 Task: Create a due date automation trigger when advanced on, on the wednesday after a card is due add dates not due next week at 11:00 AM.
Action: Mouse moved to (1089, 80)
Screenshot: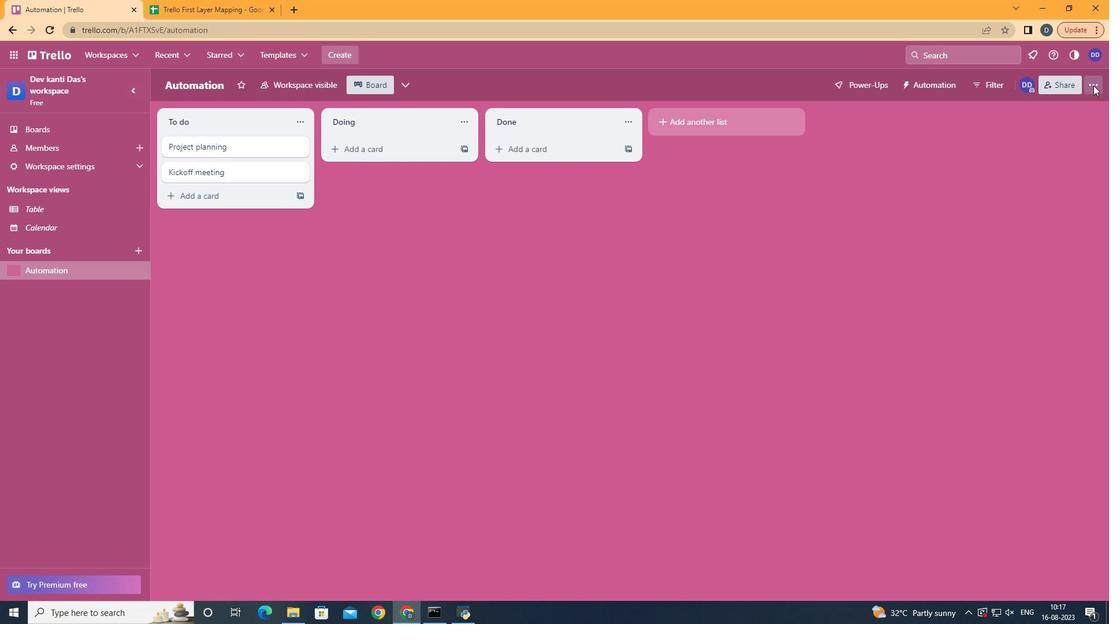 
Action: Mouse pressed left at (1089, 80)
Screenshot: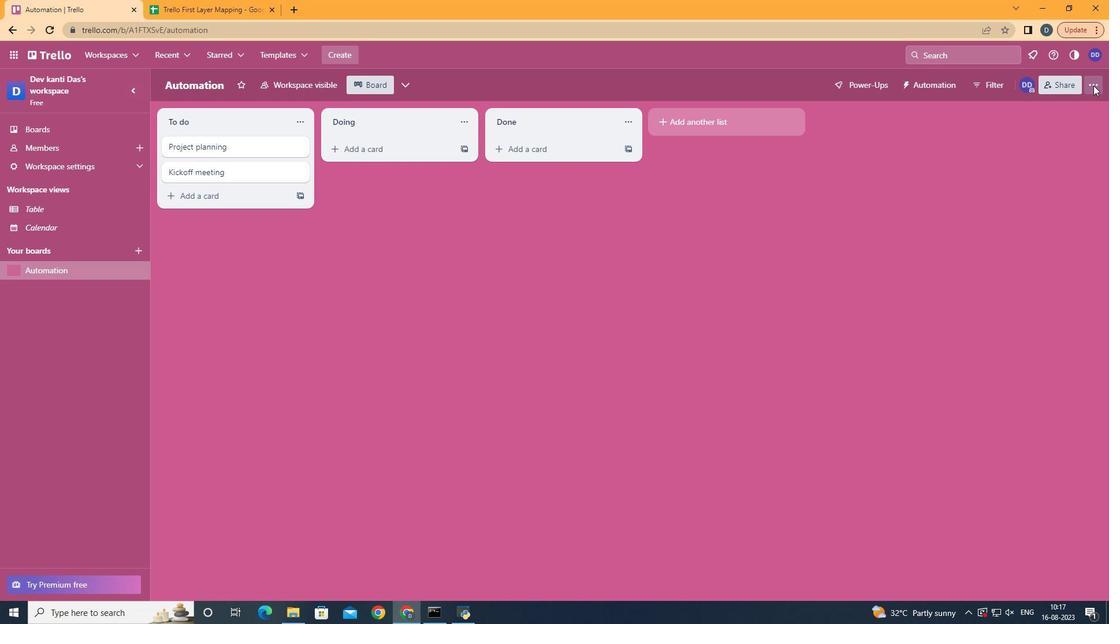 
Action: Mouse moved to (1019, 239)
Screenshot: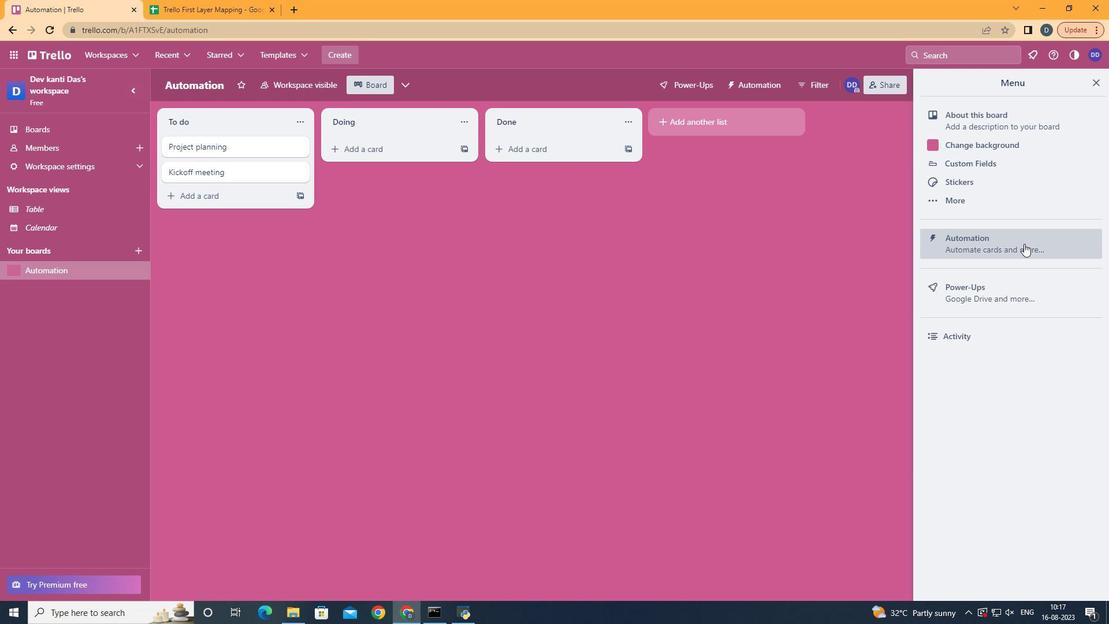 
Action: Mouse pressed left at (1019, 239)
Screenshot: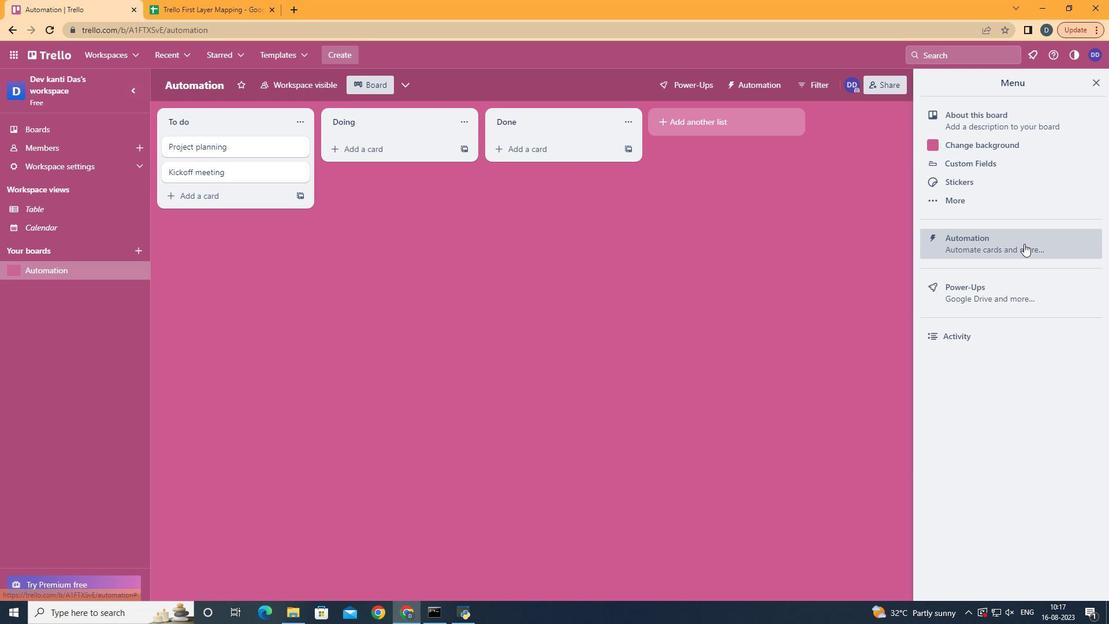 
Action: Mouse moved to (223, 223)
Screenshot: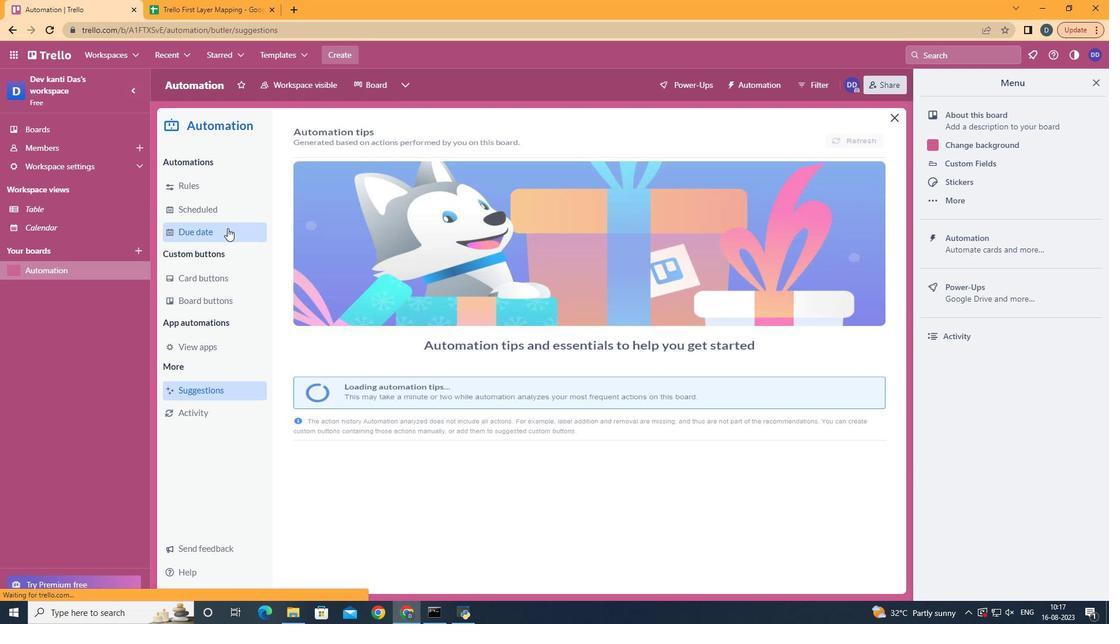
Action: Mouse pressed left at (223, 223)
Screenshot: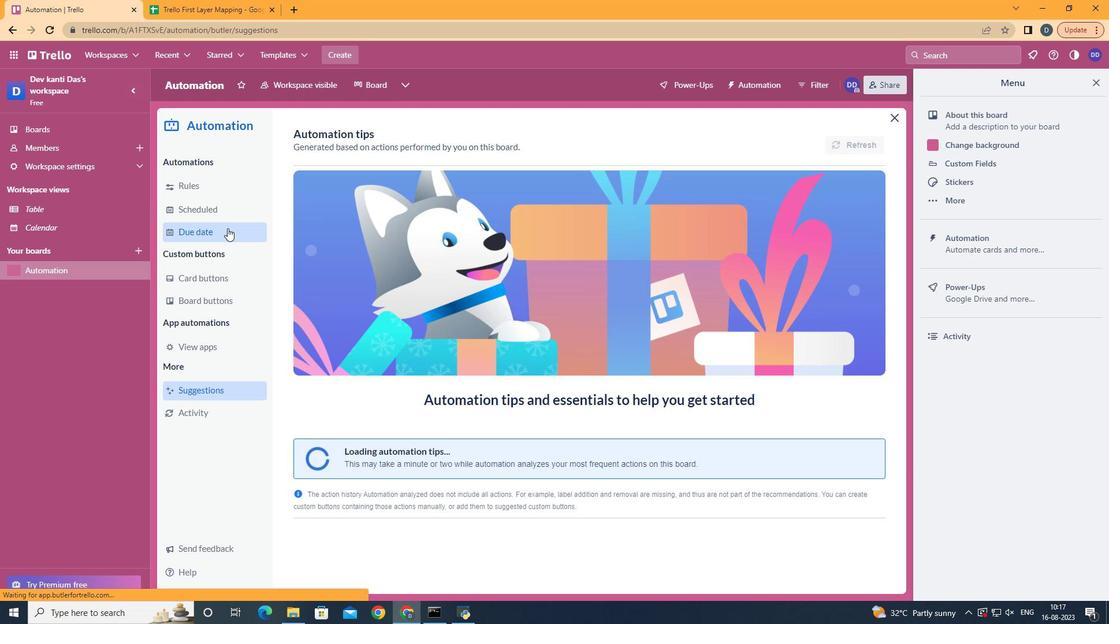 
Action: Mouse moved to (817, 128)
Screenshot: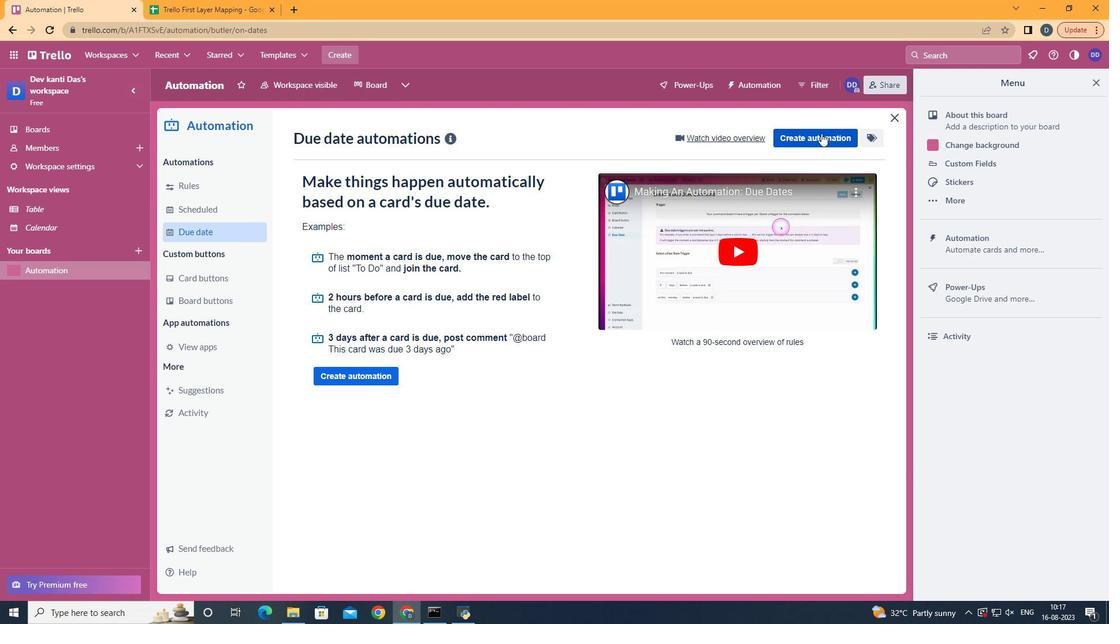 
Action: Mouse pressed left at (817, 128)
Screenshot: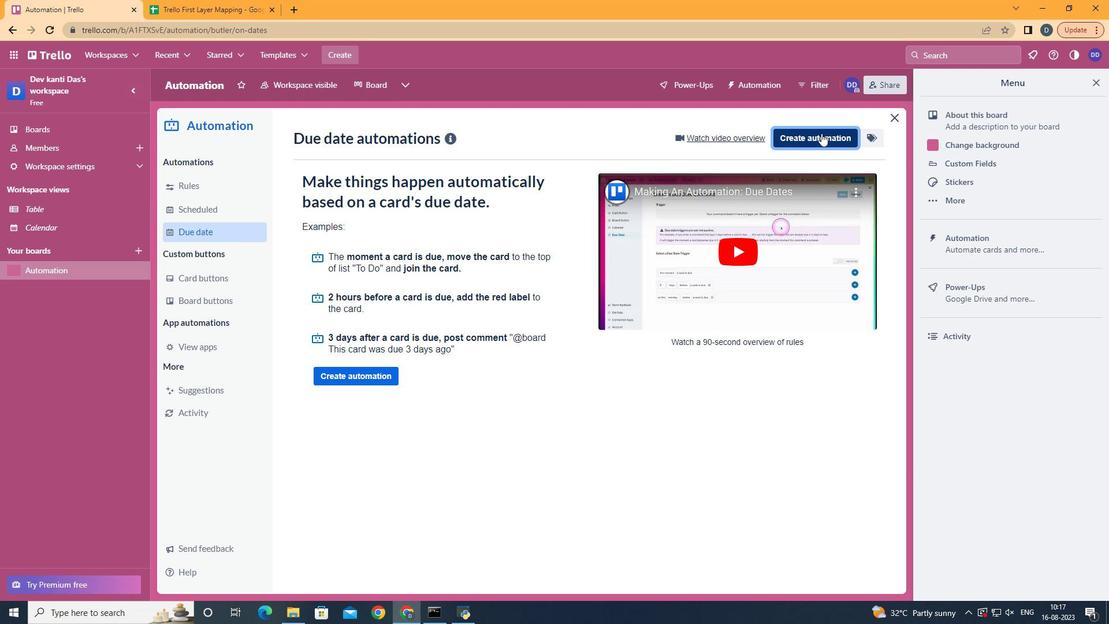 
Action: Mouse moved to (588, 234)
Screenshot: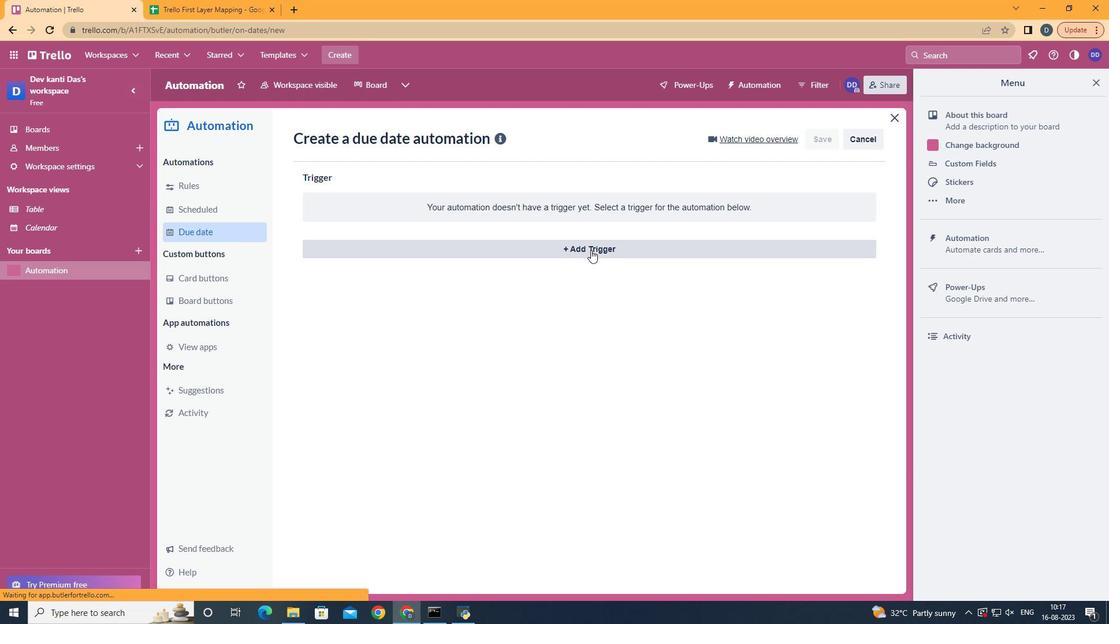 
Action: Mouse pressed left at (588, 234)
Screenshot: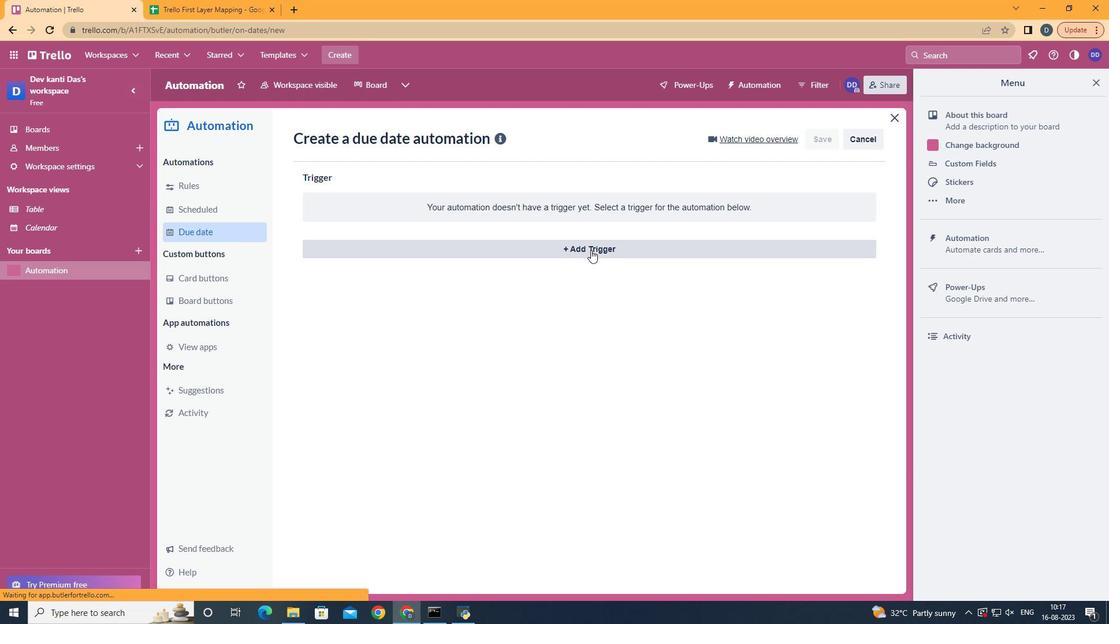 
Action: Mouse moved to (586, 245)
Screenshot: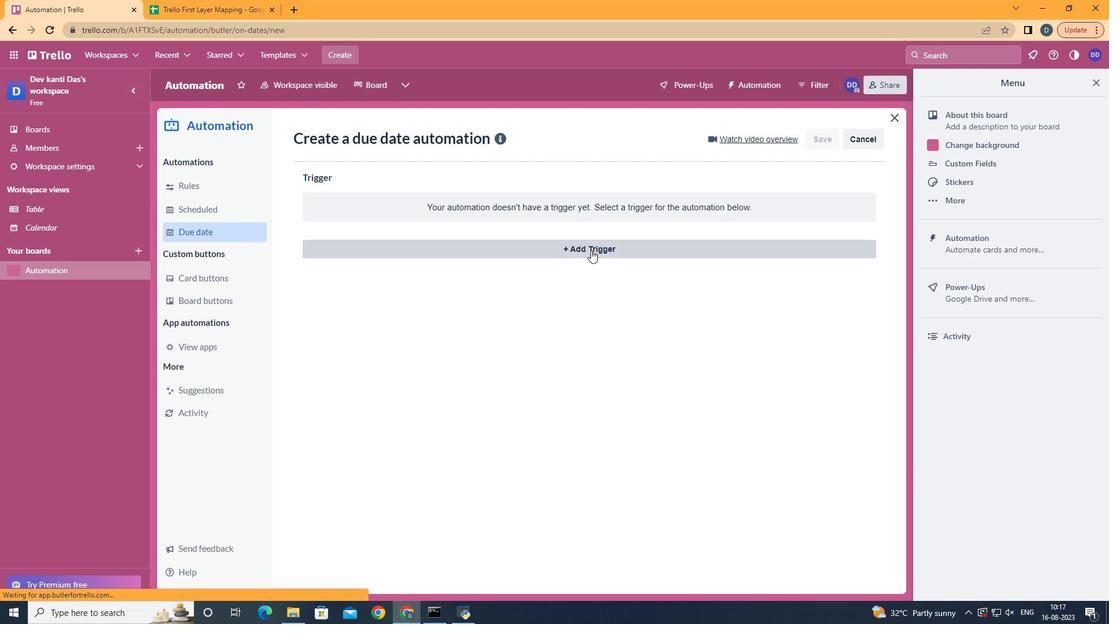 
Action: Mouse pressed left at (586, 245)
Screenshot: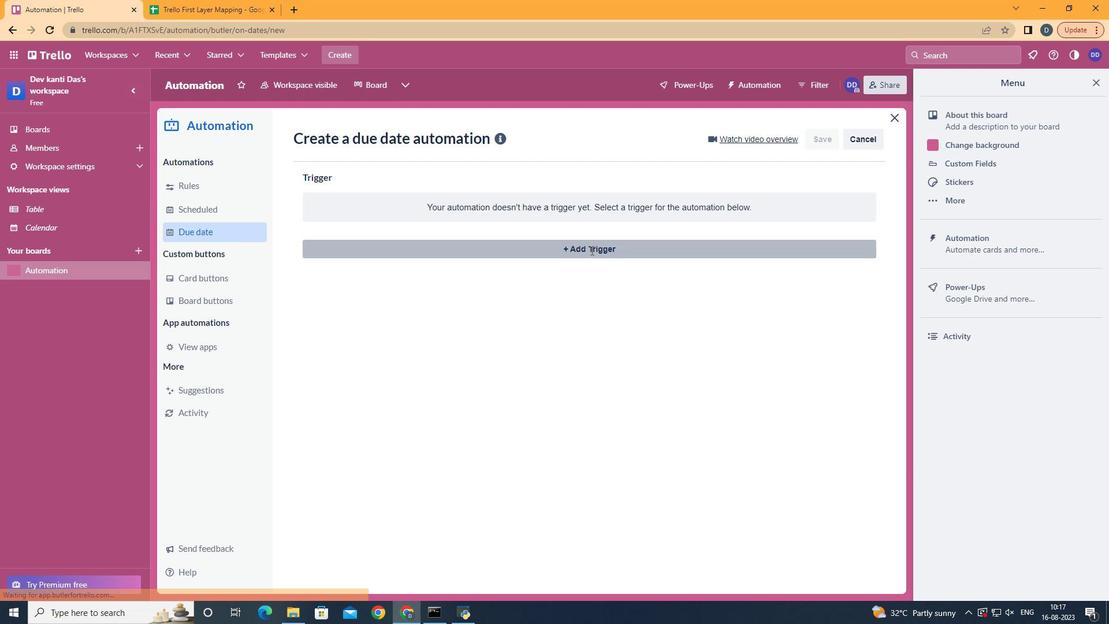 
Action: Mouse moved to (336, 459)
Screenshot: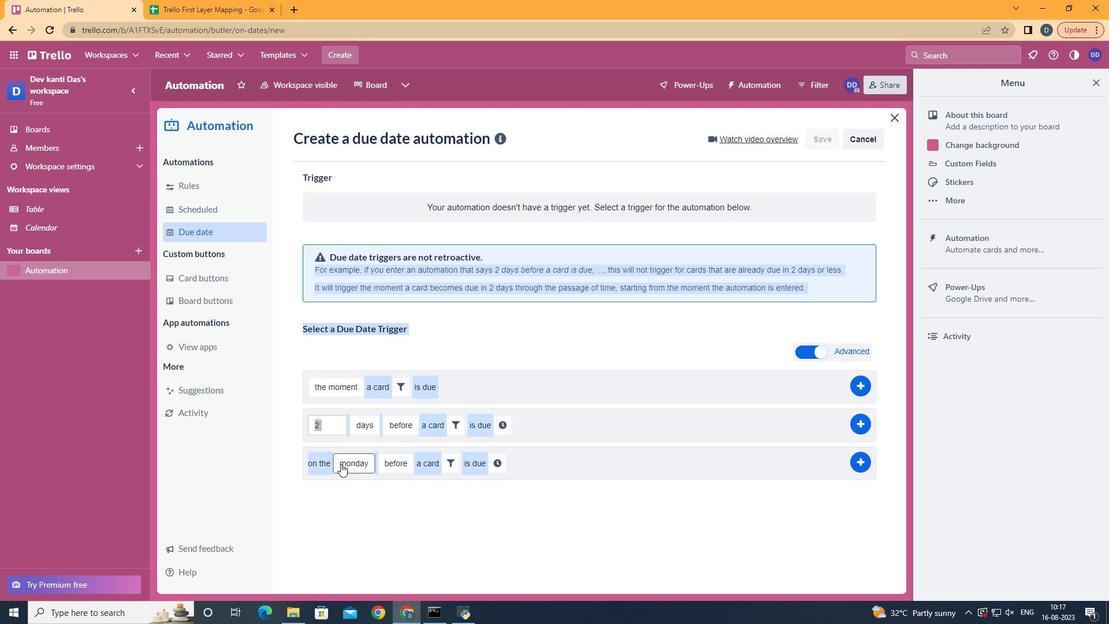 
Action: Mouse pressed left at (336, 459)
Screenshot: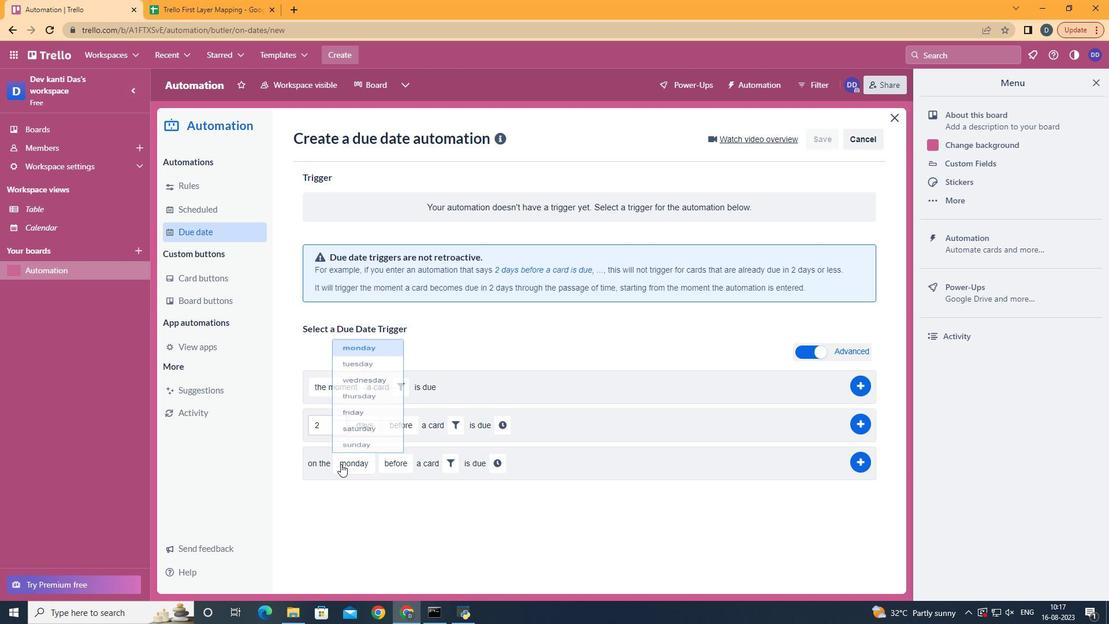 
Action: Mouse moved to (376, 343)
Screenshot: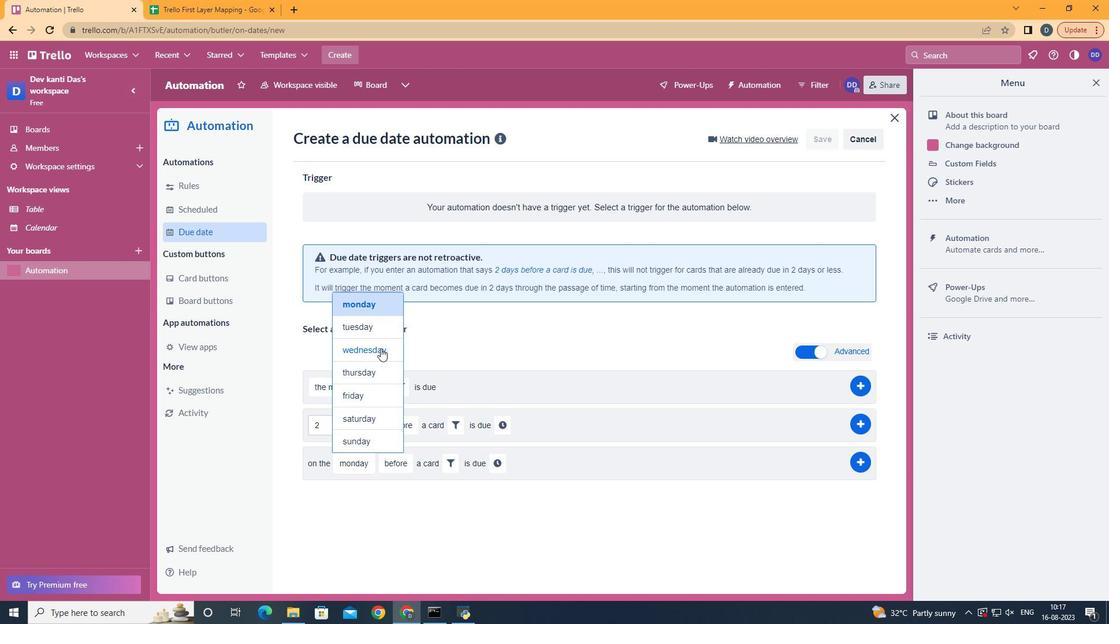
Action: Mouse pressed left at (376, 343)
Screenshot: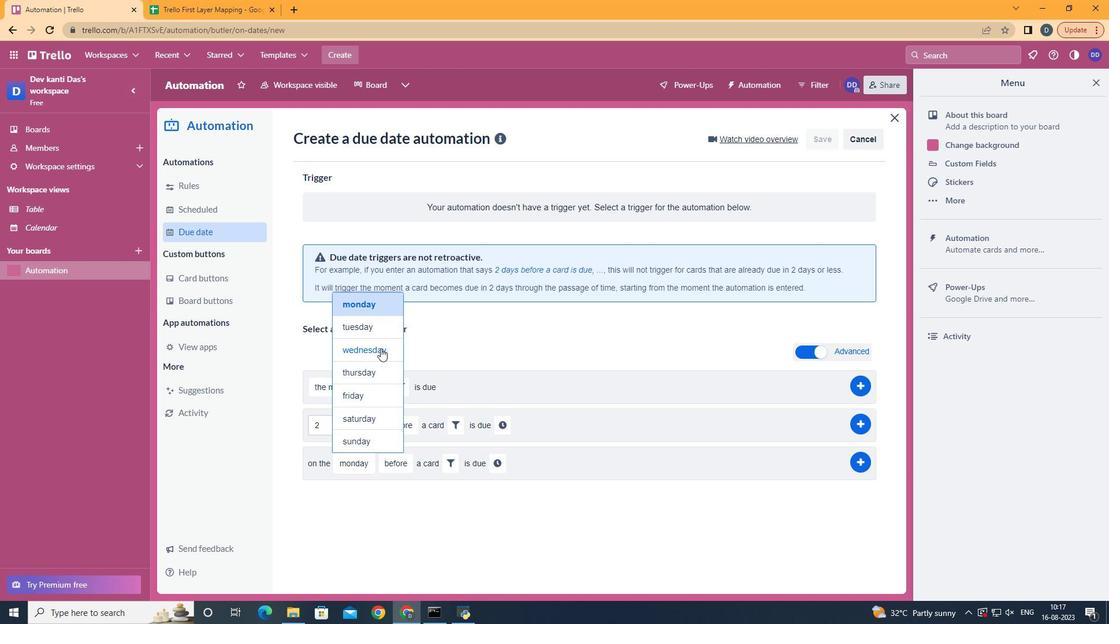 
Action: Mouse moved to (421, 498)
Screenshot: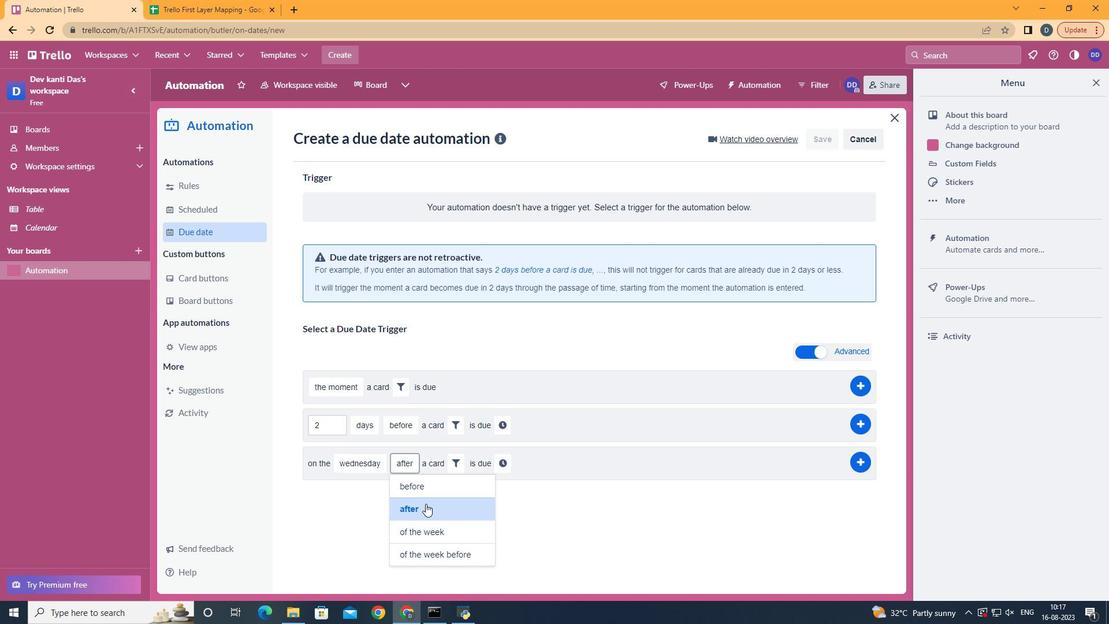 
Action: Mouse pressed left at (421, 498)
Screenshot: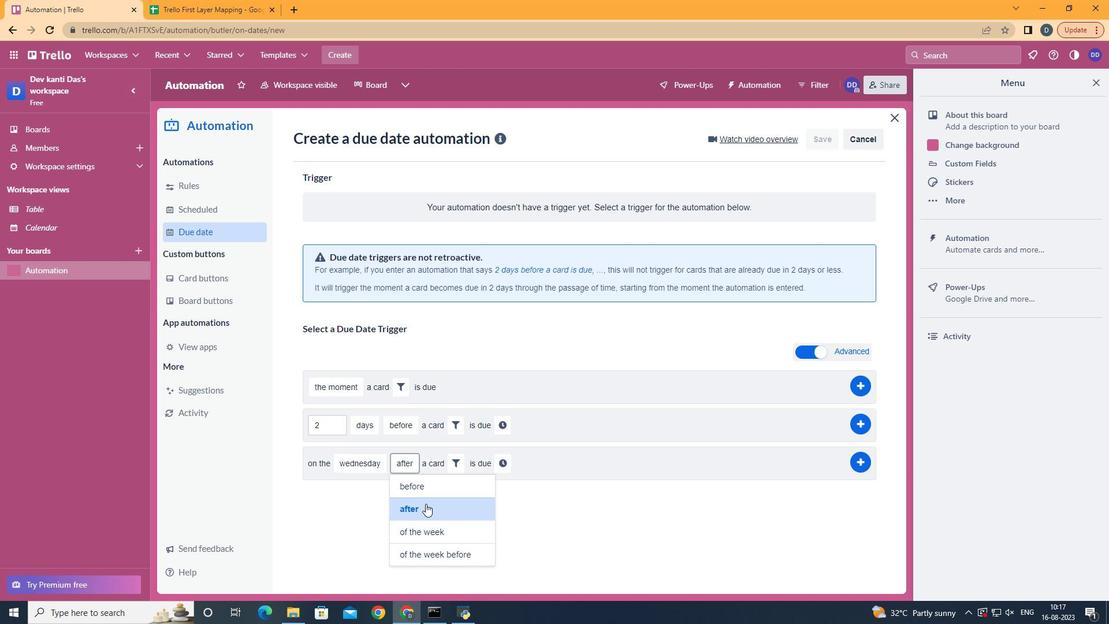 
Action: Mouse moved to (454, 456)
Screenshot: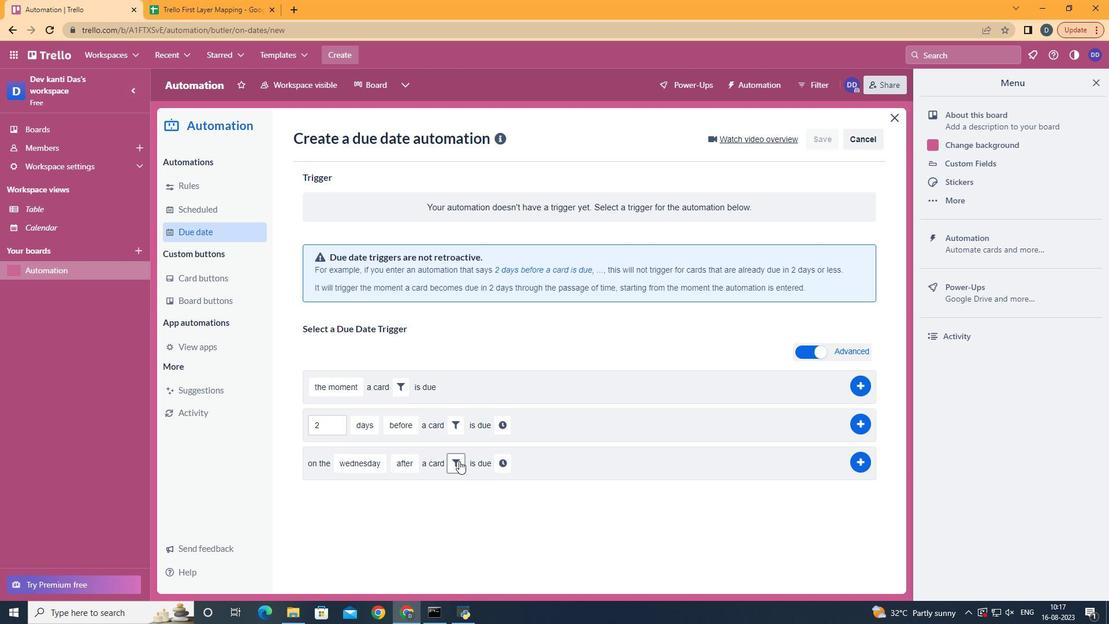 
Action: Mouse pressed left at (454, 456)
Screenshot: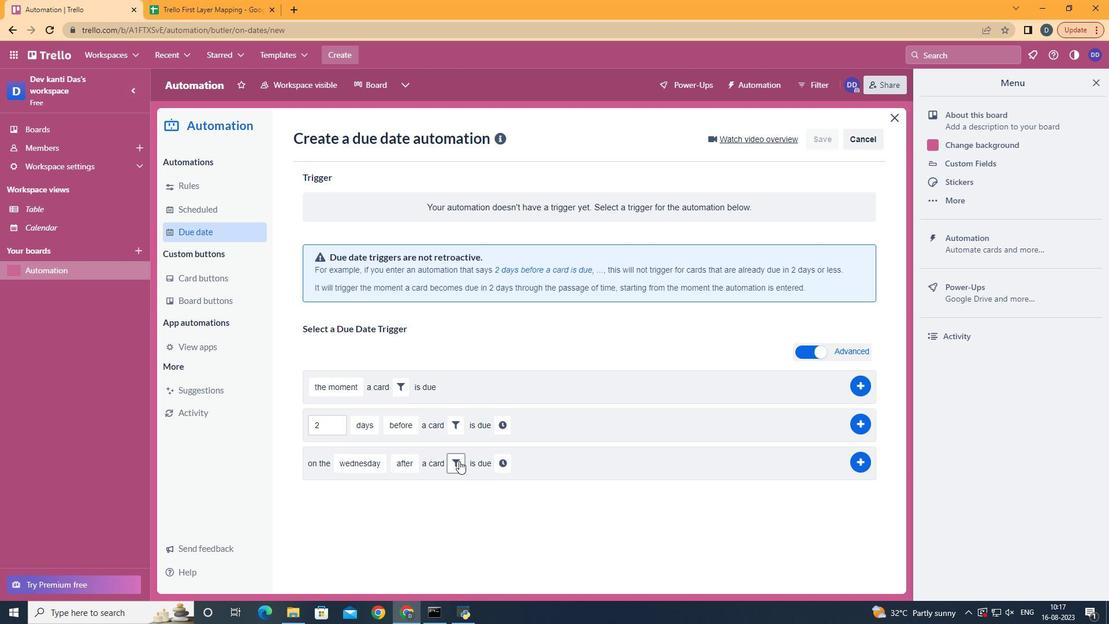 
Action: Mouse moved to (528, 497)
Screenshot: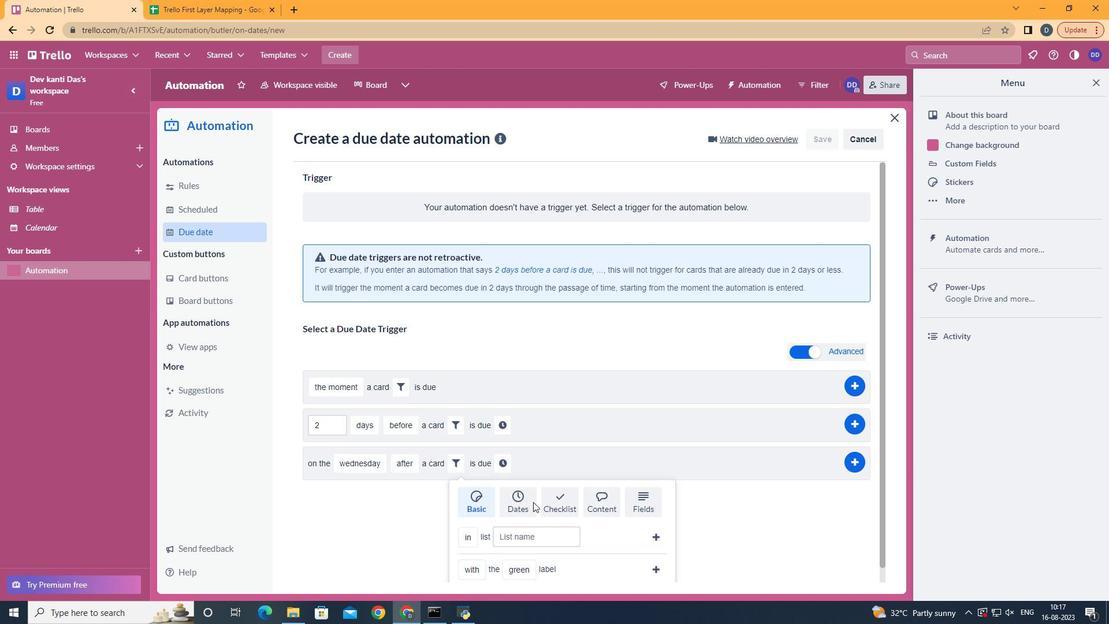 
Action: Mouse pressed left at (528, 497)
Screenshot: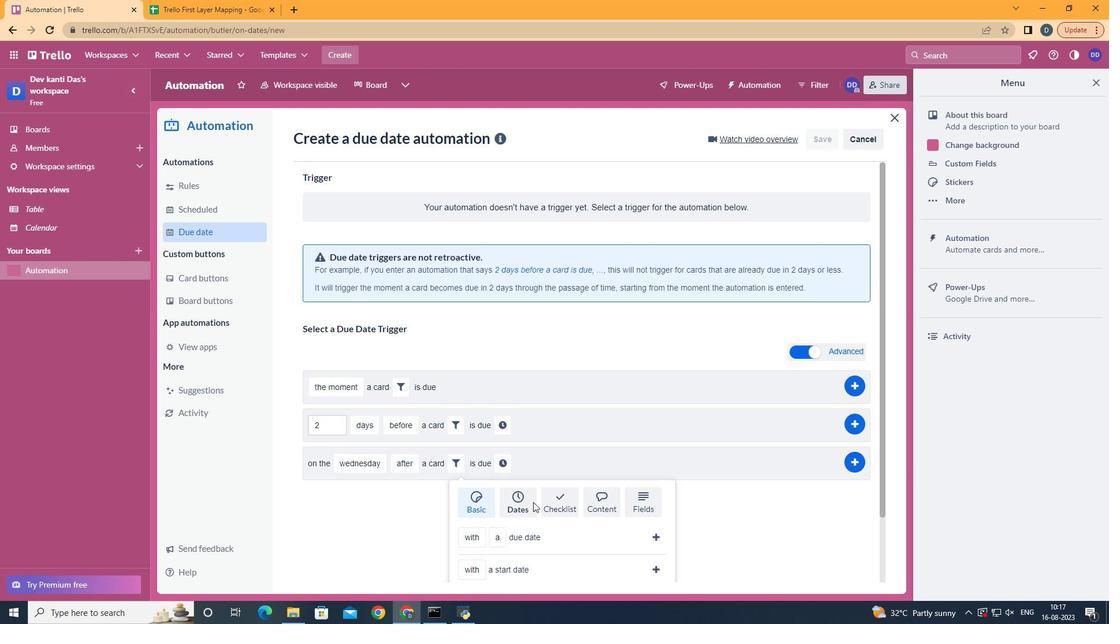 
Action: Mouse scrolled (528, 496) with delta (0, 0)
Screenshot: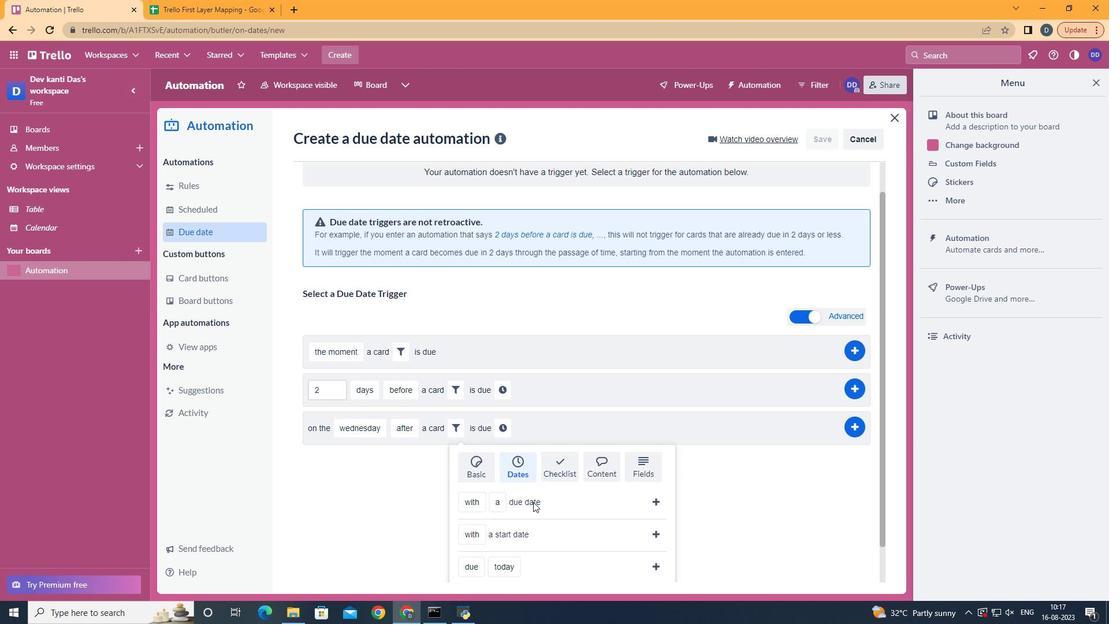 
Action: Mouse scrolled (528, 496) with delta (0, 0)
Screenshot: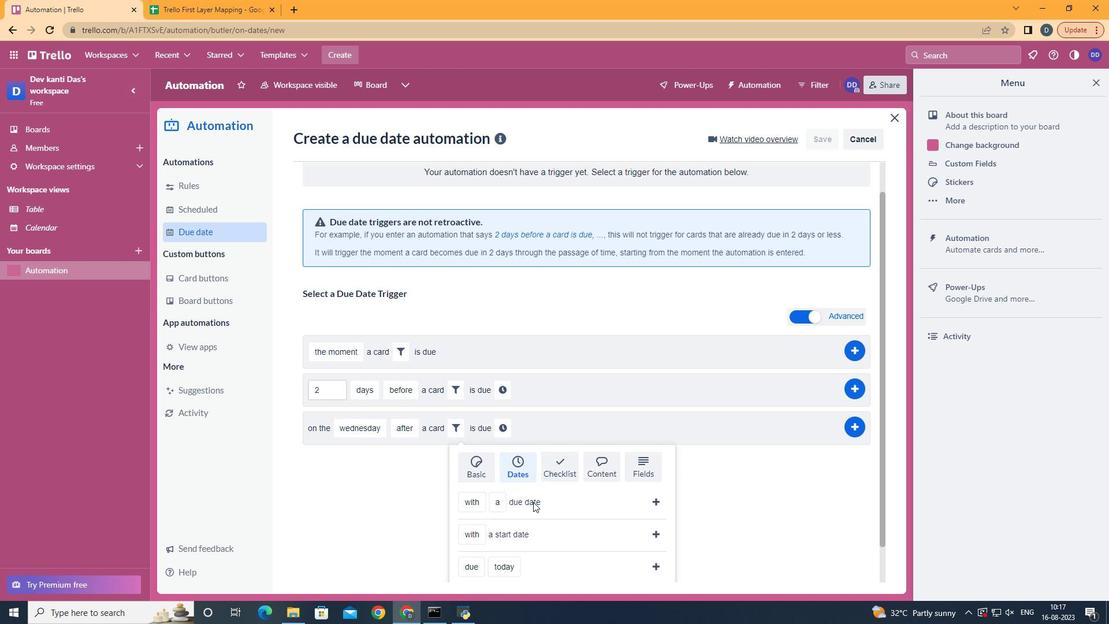 
Action: Mouse scrolled (528, 496) with delta (0, 0)
Screenshot: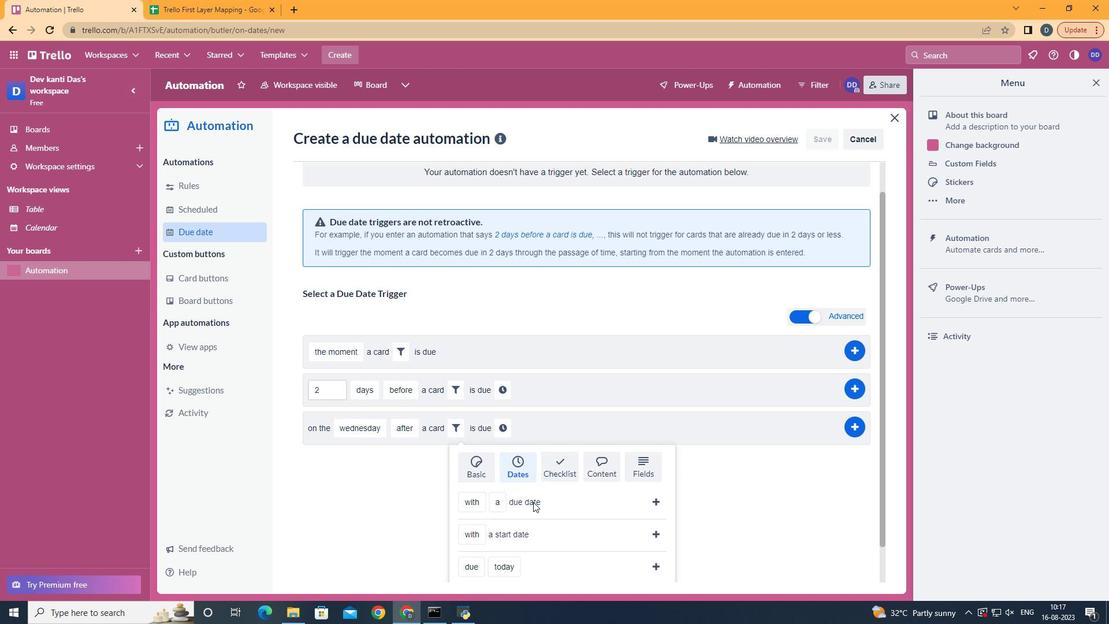 
Action: Mouse scrolled (528, 496) with delta (0, 0)
Screenshot: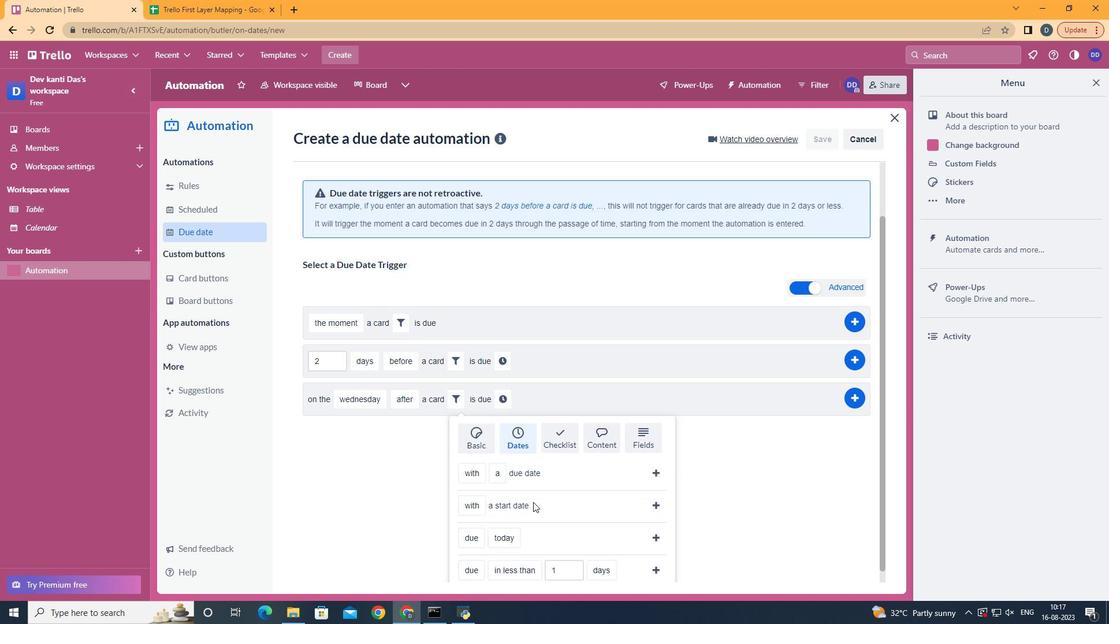 
Action: Mouse scrolled (528, 496) with delta (0, 0)
Screenshot: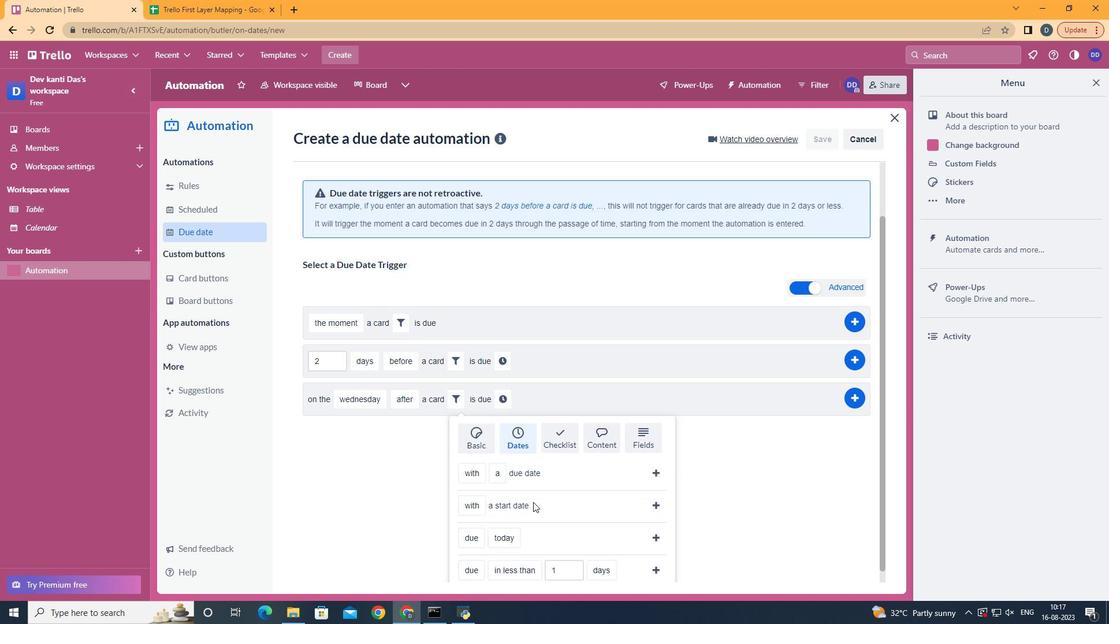 
Action: Mouse moved to (488, 448)
Screenshot: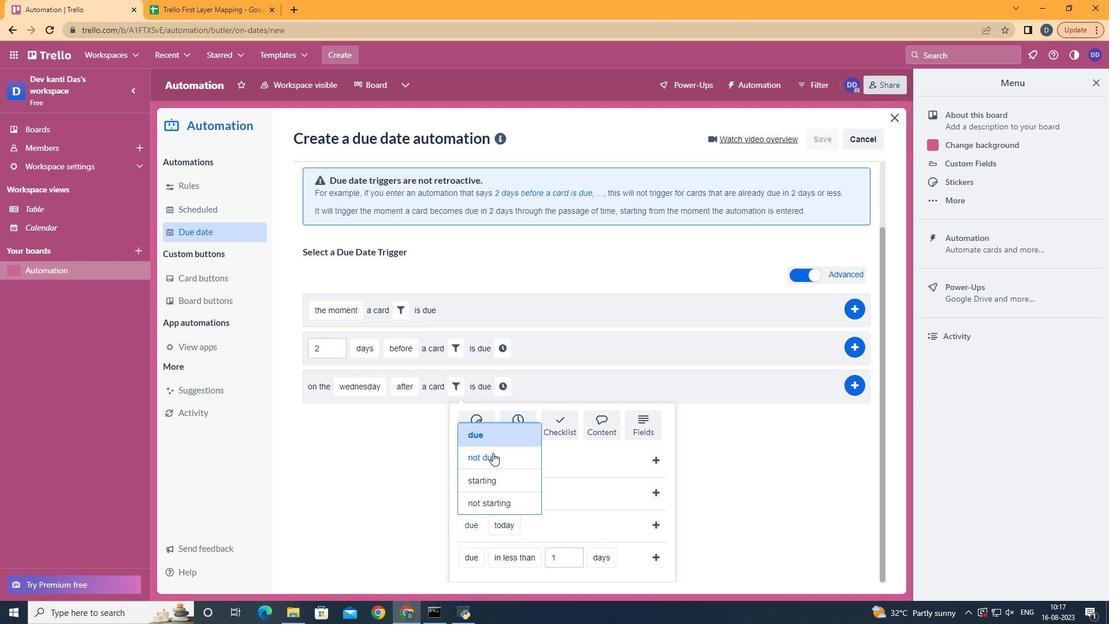 
Action: Mouse pressed left at (488, 448)
Screenshot: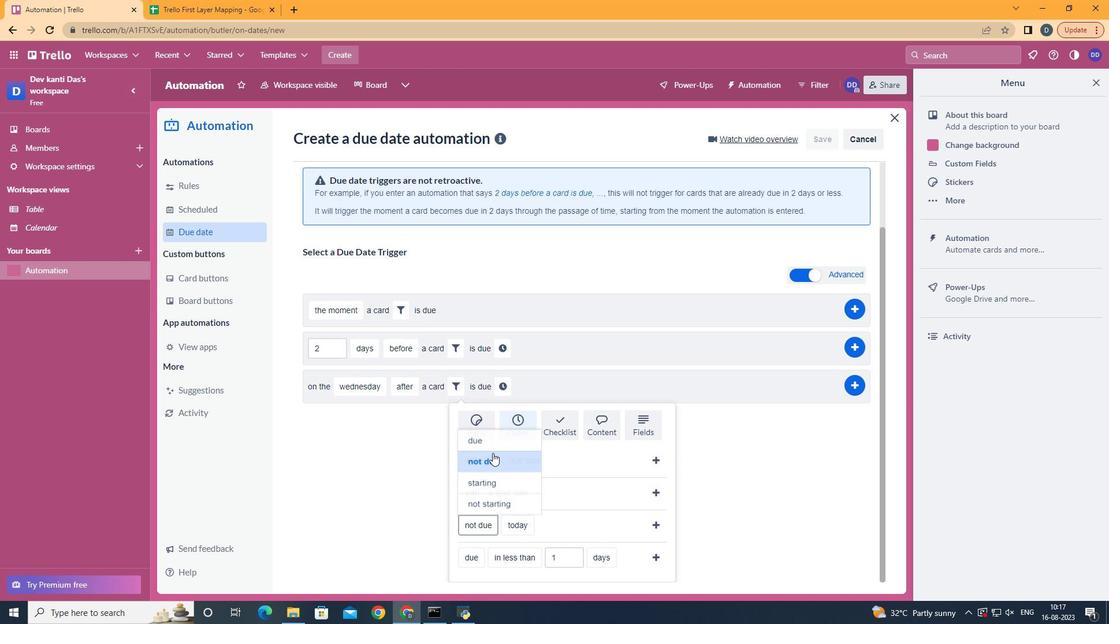 
Action: Mouse moved to (540, 450)
Screenshot: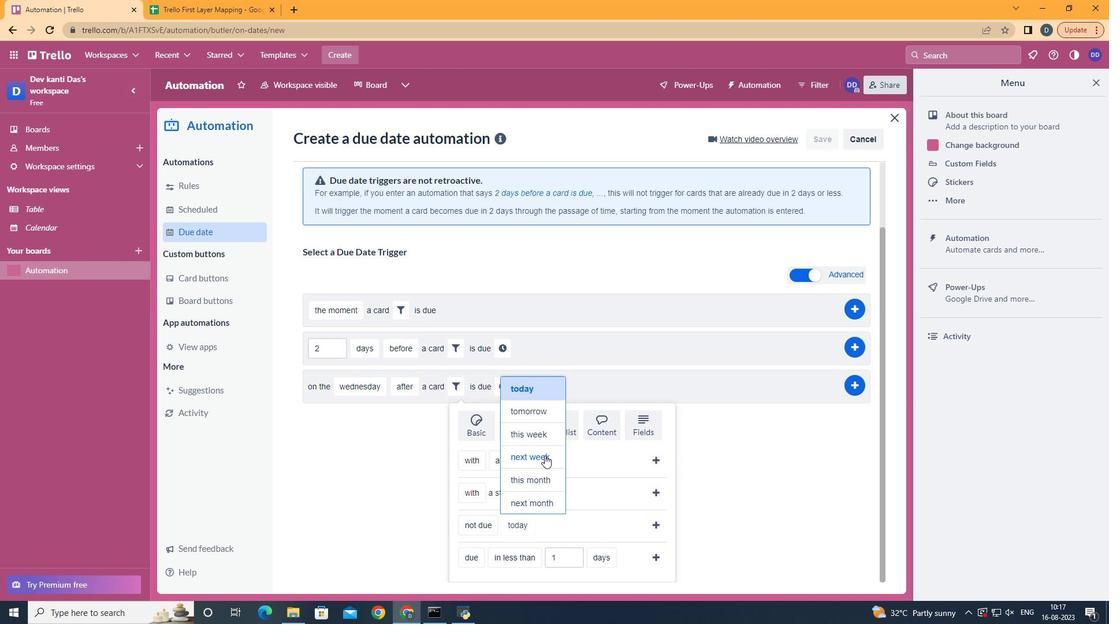 
Action: Mouse pressed left at (540, 450)
Screenshot: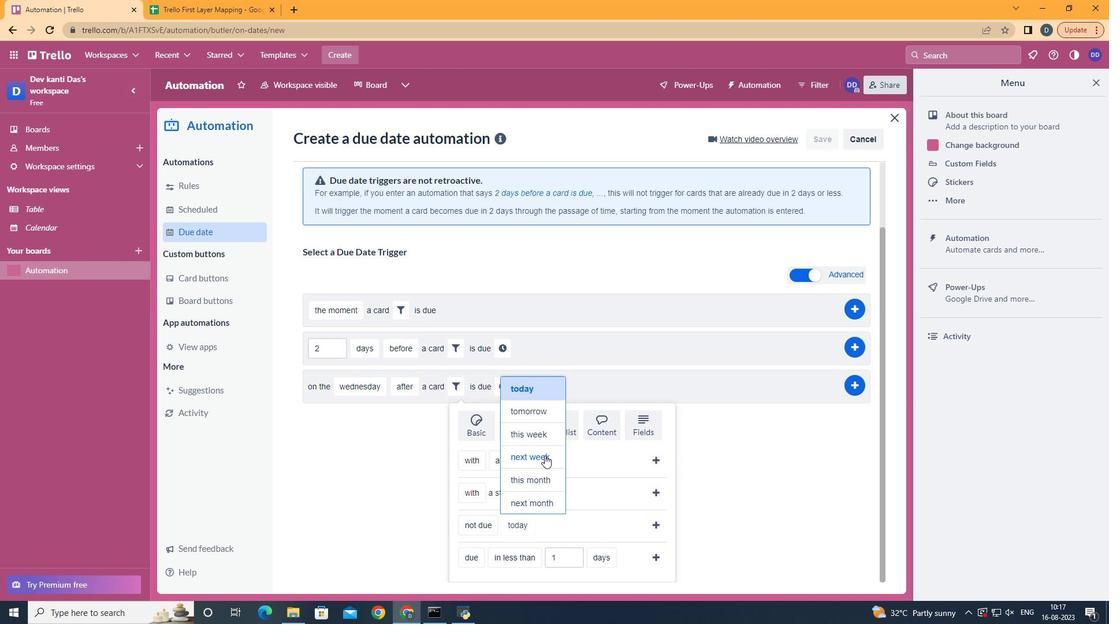
Action: Mouse moved to (644, 516)
Screenshot: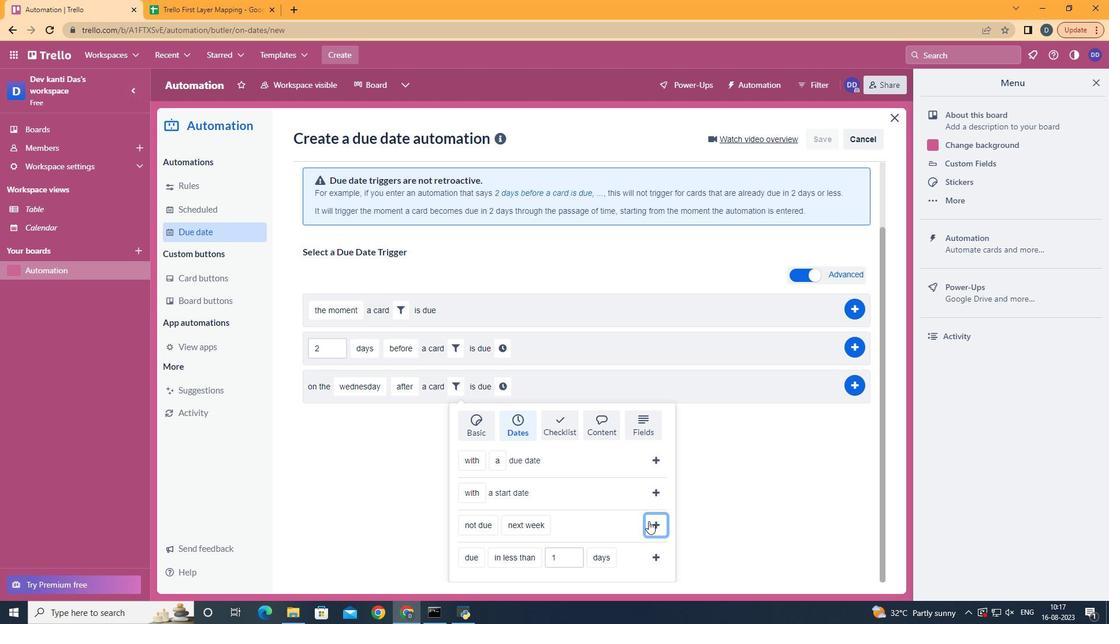 
Action: Mouse pressed left at (644, 516)
Screenshot: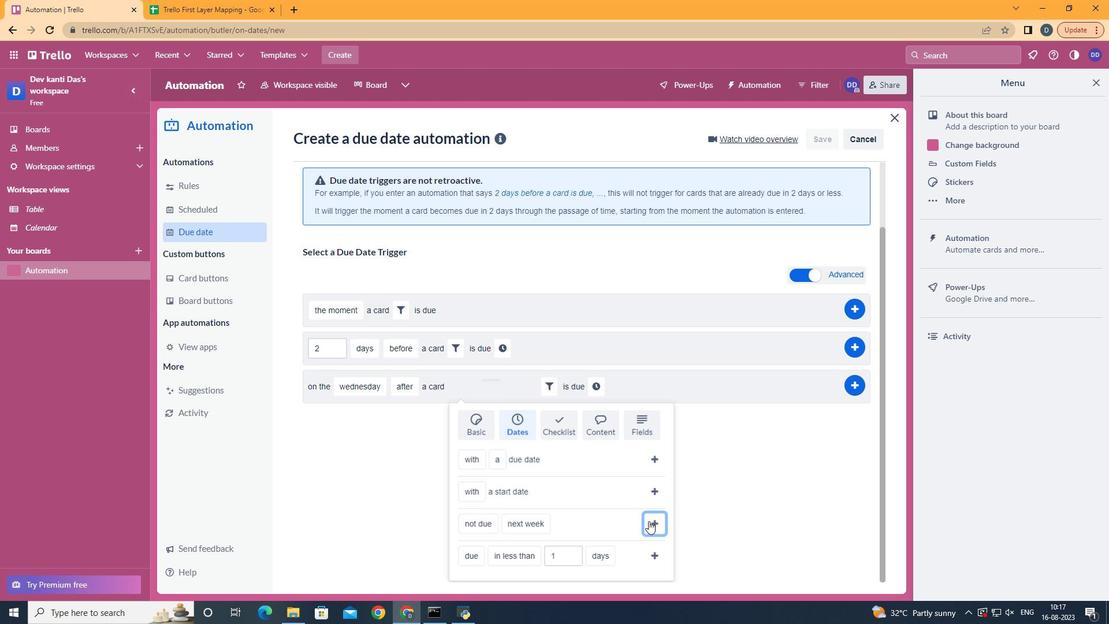 
Action: Mouse moved to (585, 465)
Screenshot: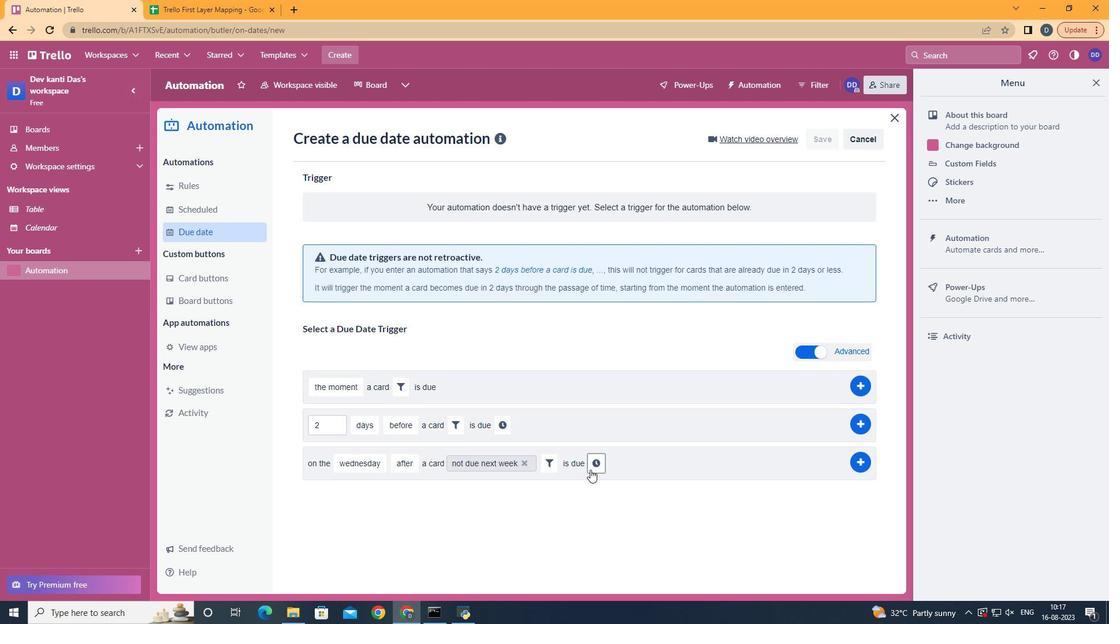 
Action: Mouse pressed left at (585, 465)
Screenshot: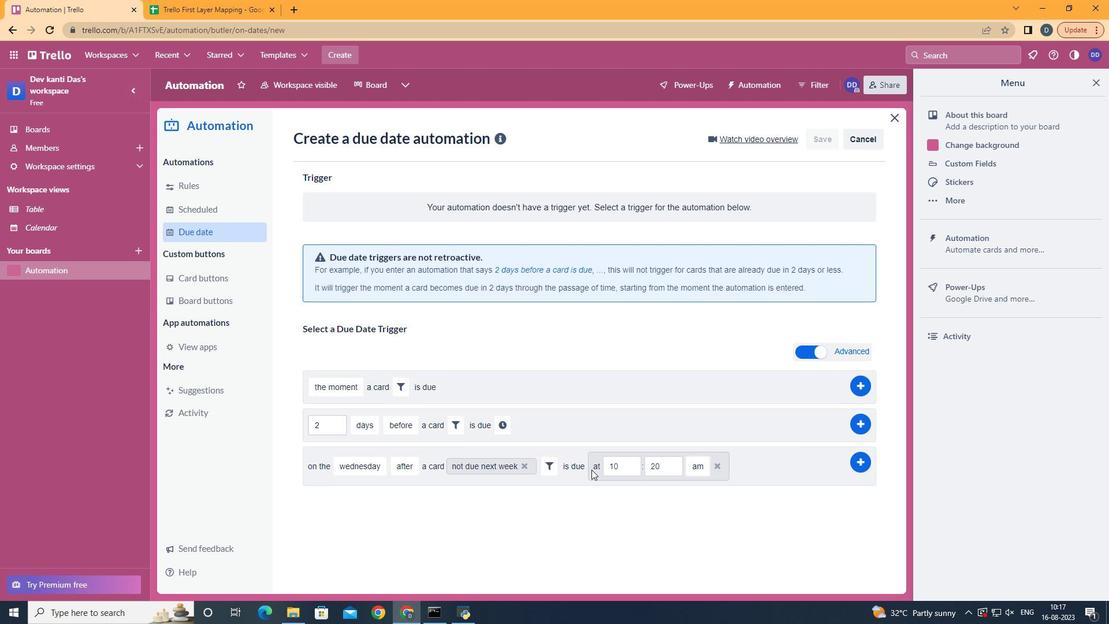 
Action: Mouse moved to (609, 461)
Screenshot: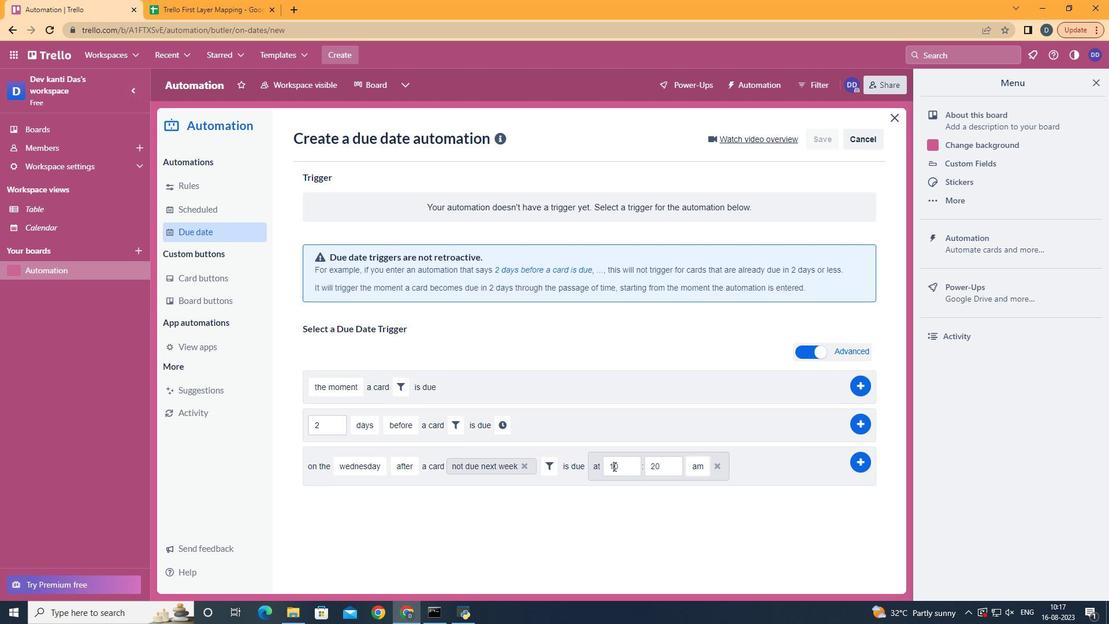 
Action: Mouse pressed left at (609, 461)
Screenshot: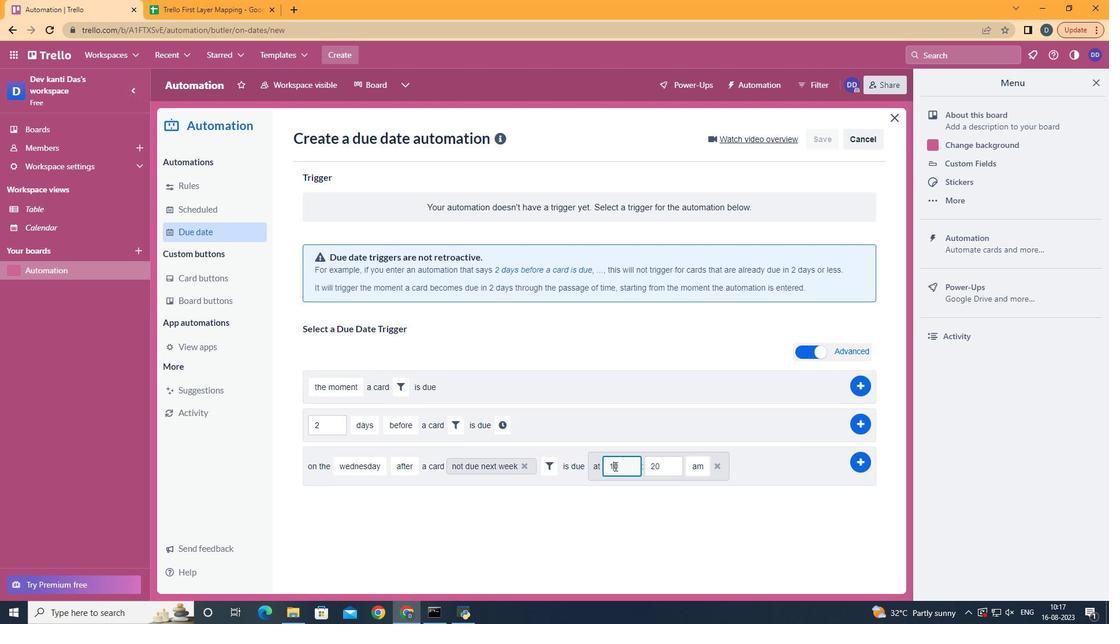 
Action: Mouse moved to (620, 461)
Screenshot: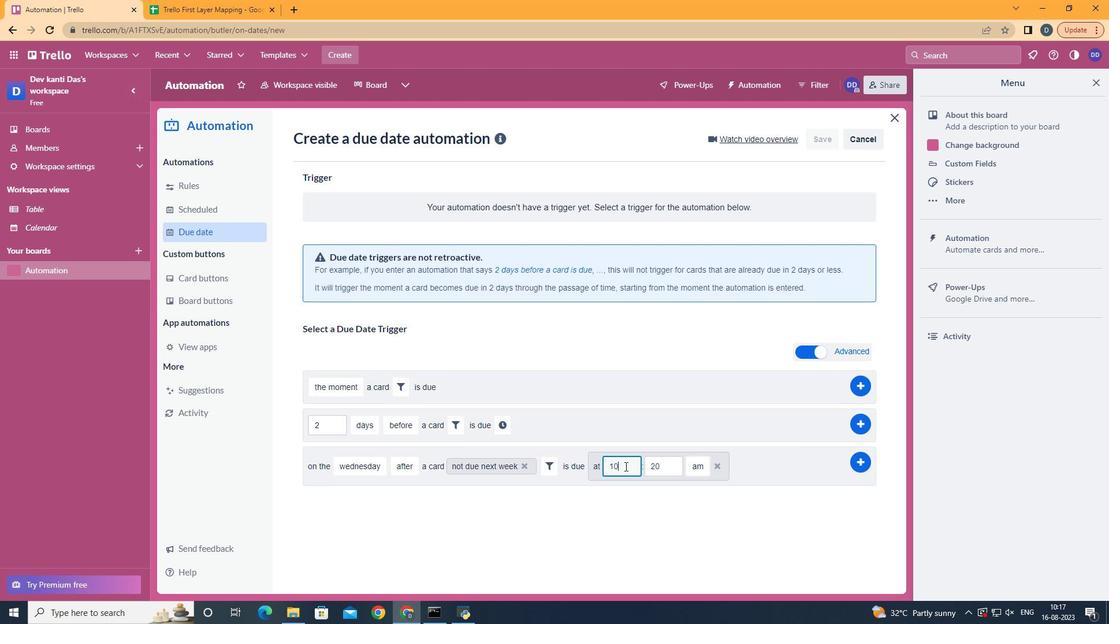 
Action: Mouse pressed left at (620, 461)
Screenshot: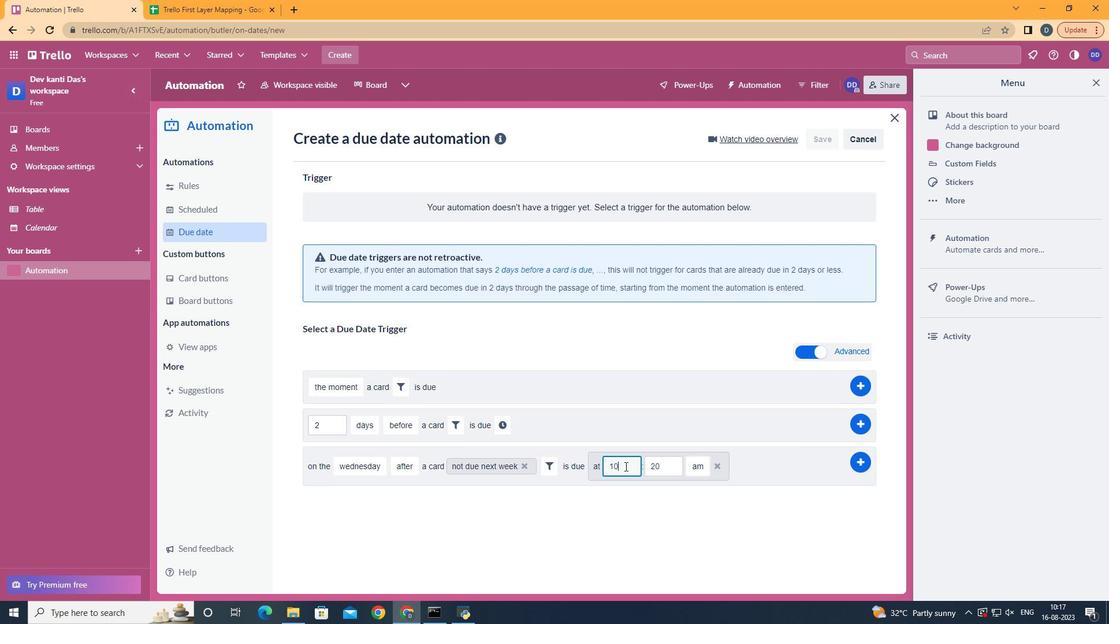 
Action: Key pressed <Key.backspace>1
Screenshot: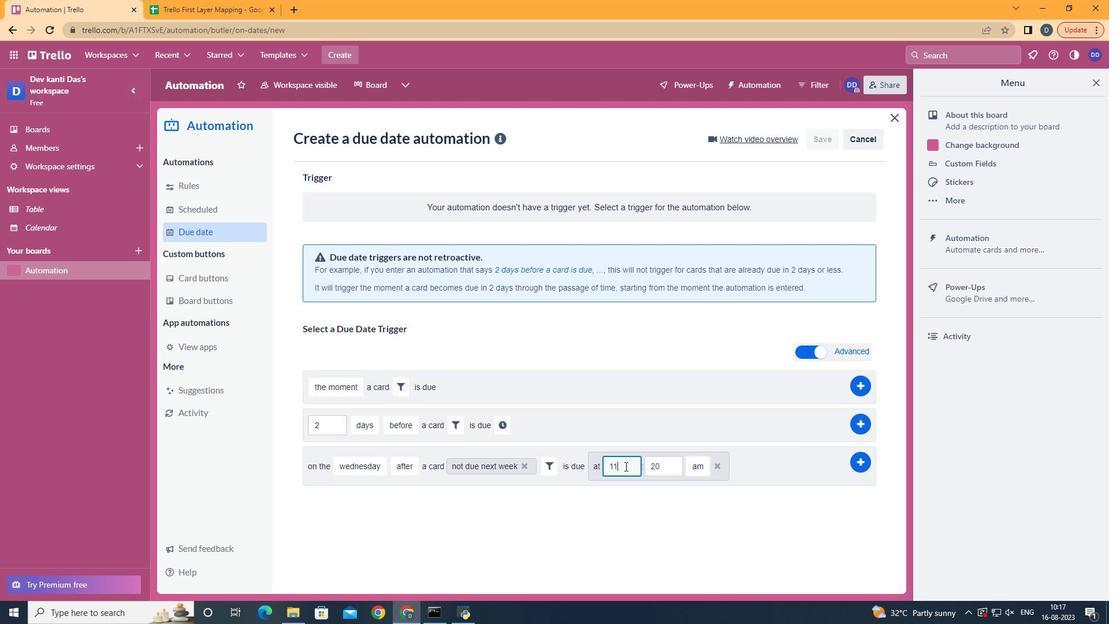 
Action: Mouse moved to (669, 462)
Screenshot: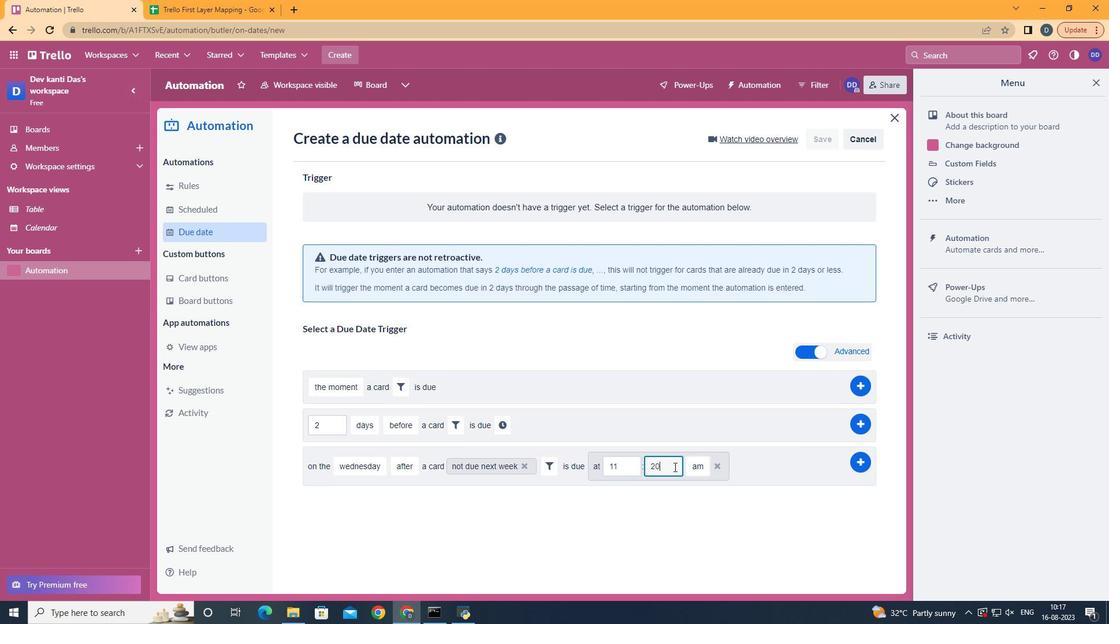 
Action: Mouse pressed left at (669, 462)
Screenshot: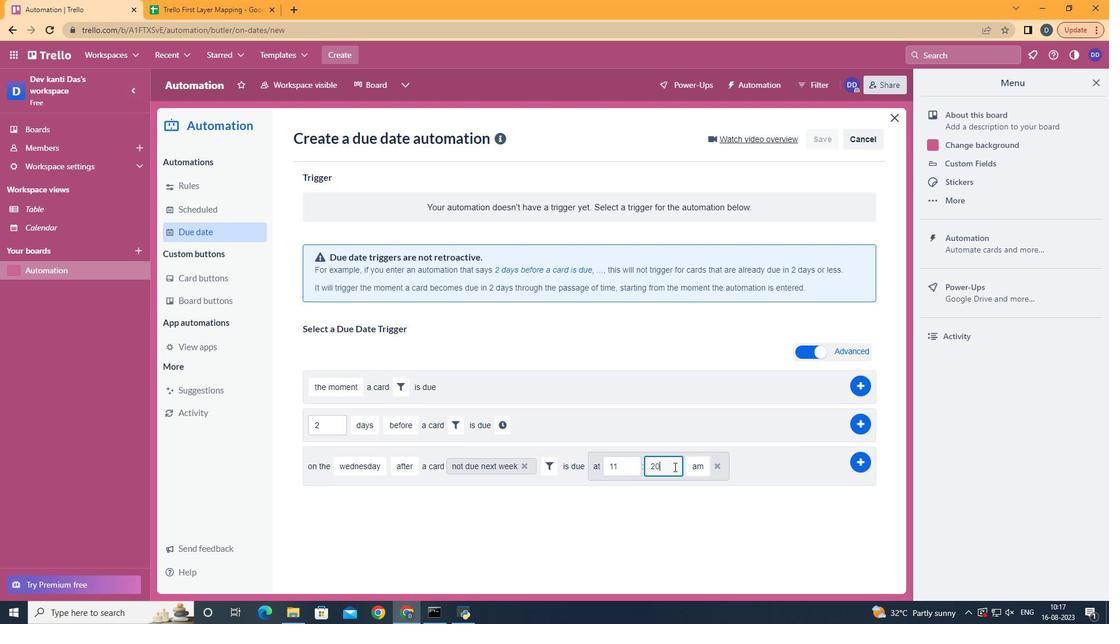 
Action: Key pressed <Key.backspace>
Screenshot: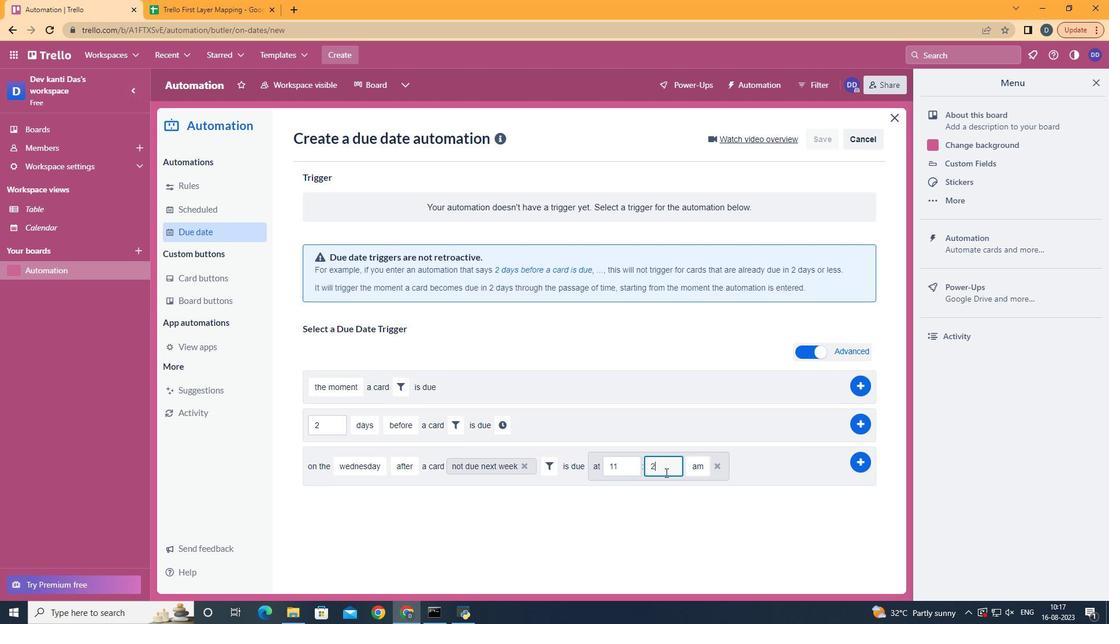 
Action: Mouse moved to (661, 468)
Screenshot: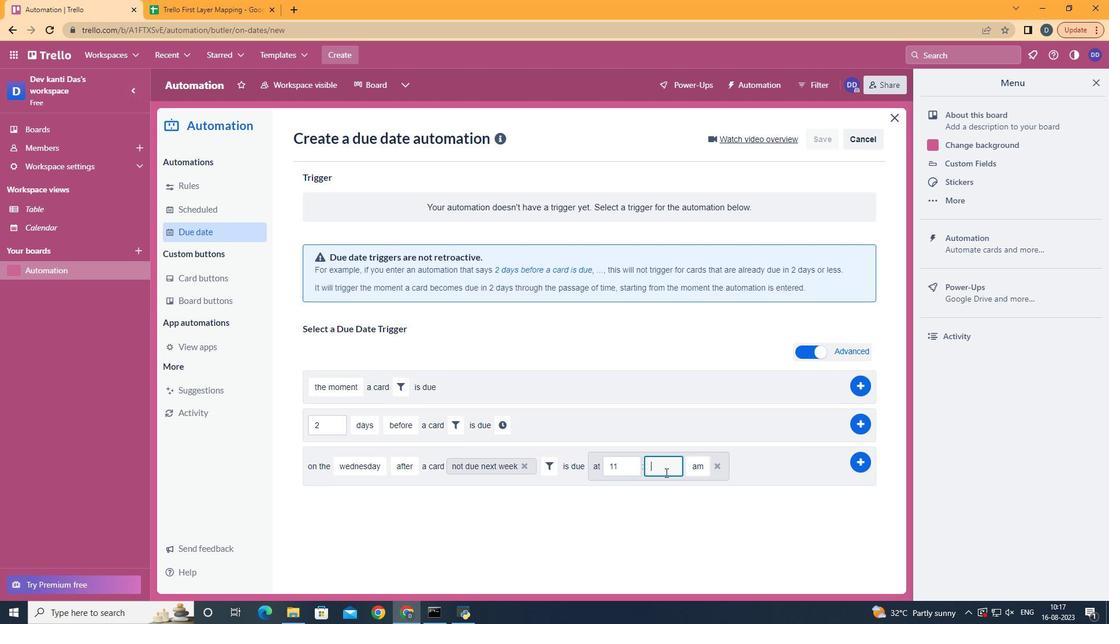 
Action: Key pressed <Key.backspace>00
Screenshot: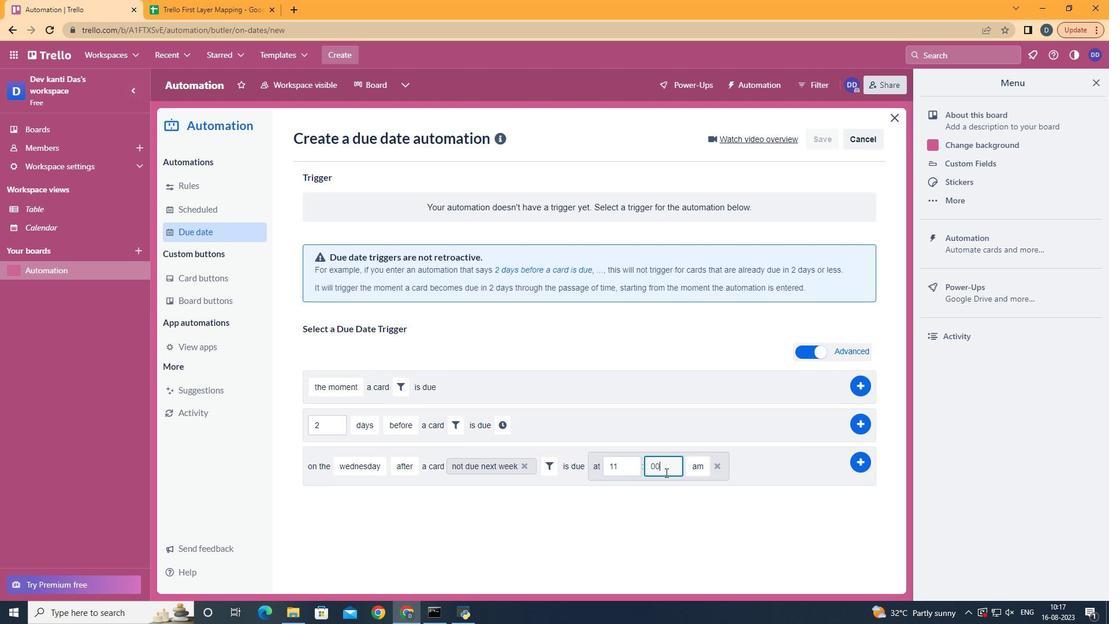 
Action: Mouse moved to (862, 451)
Screenshot: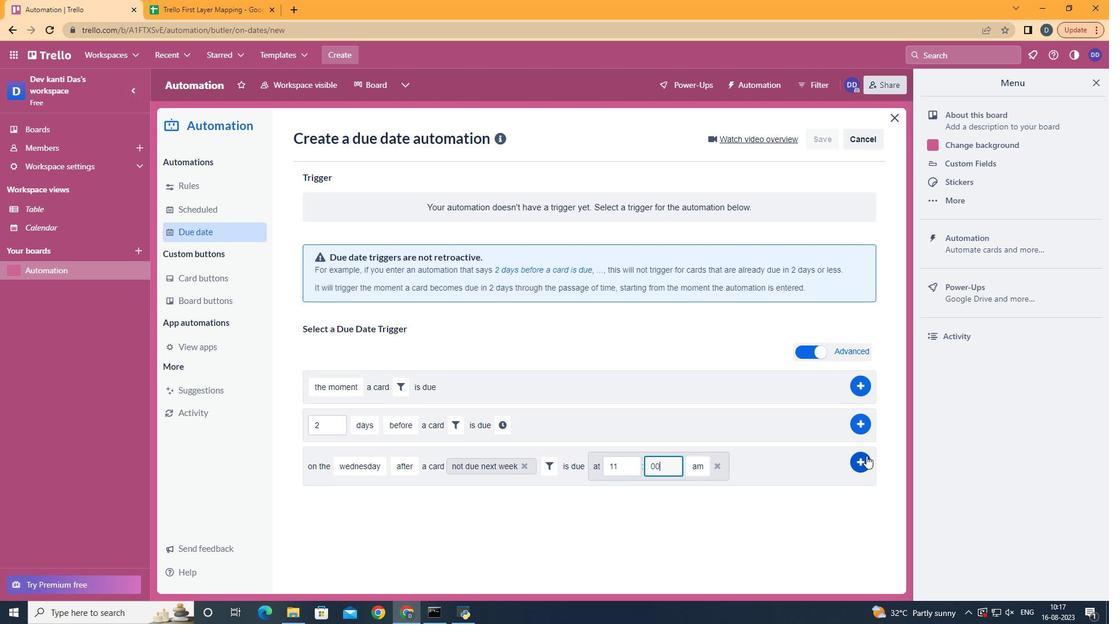 
Action: Mouse pressed left at (862, 451)
Screenshot: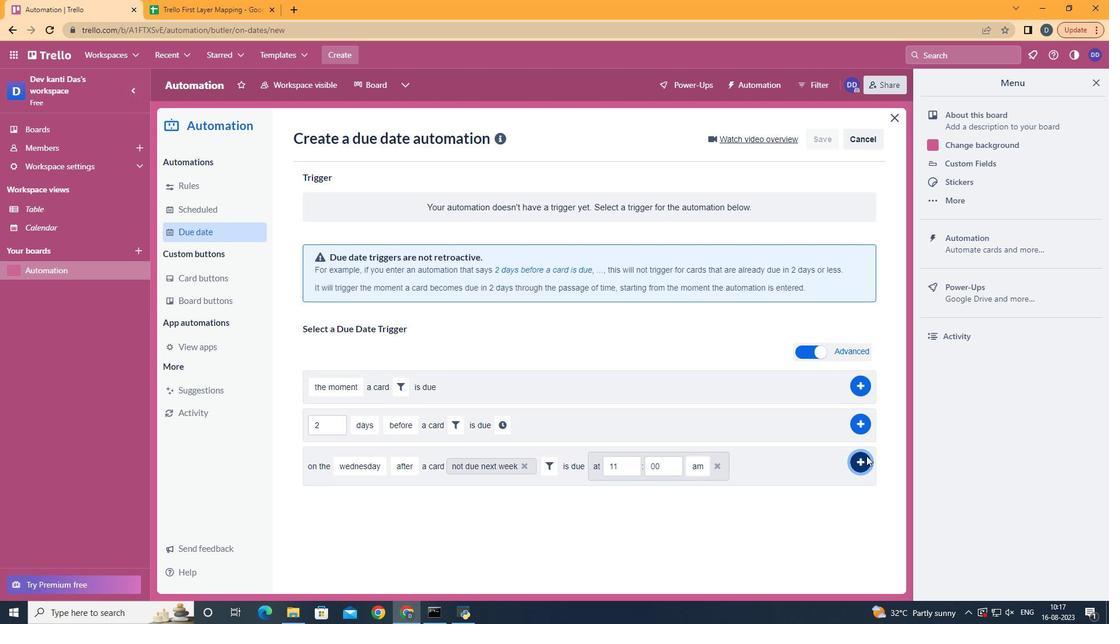 
Action: Mouse moved to (861, 451)
Screenshot: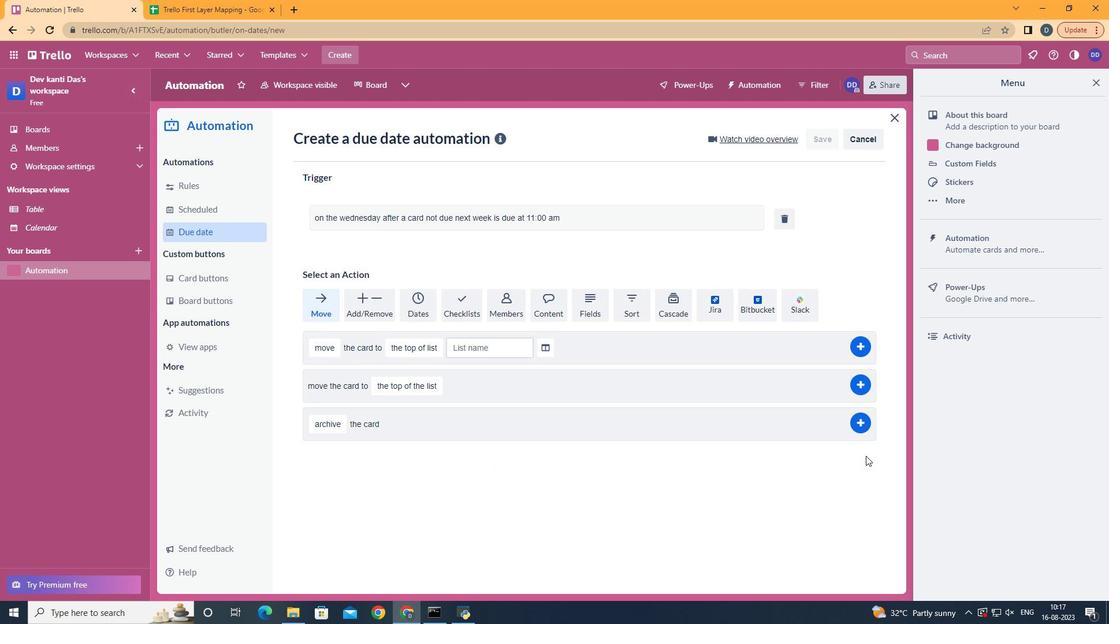 
